 Task: Create List Low Priority in Board Customer Feedback to Workspace IT Department. Create List High Priority in Board Website Design to Workspace IT Department. Create List Milestones in Board Social Media Advertising Campaign Management to Workspace IT Department
Action: Mouse moved to (41, 260)
Screenshot: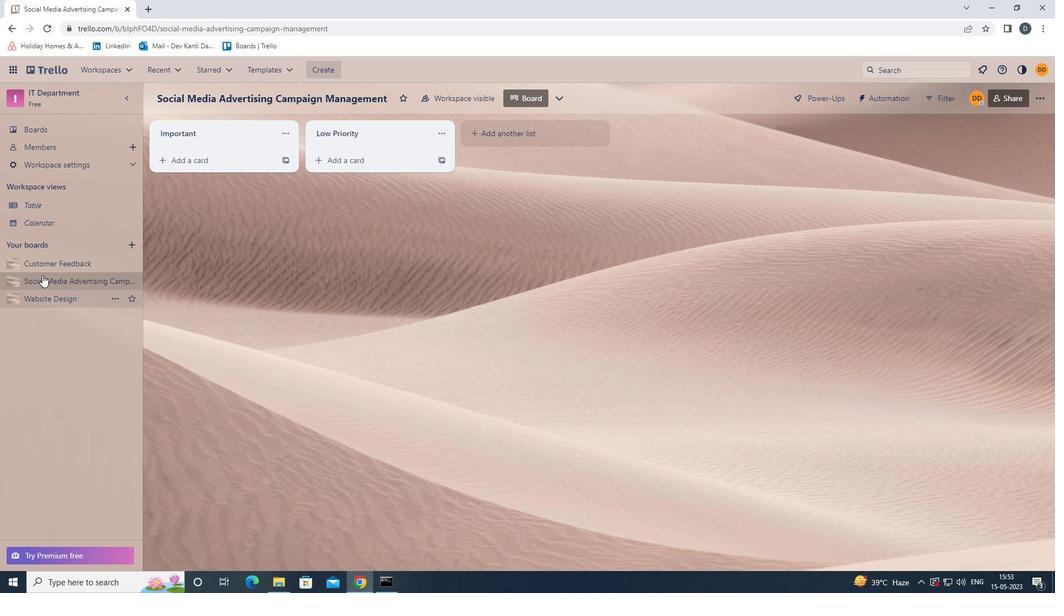 
Action: Mouse pressed left at (41, 260)
Screenshot: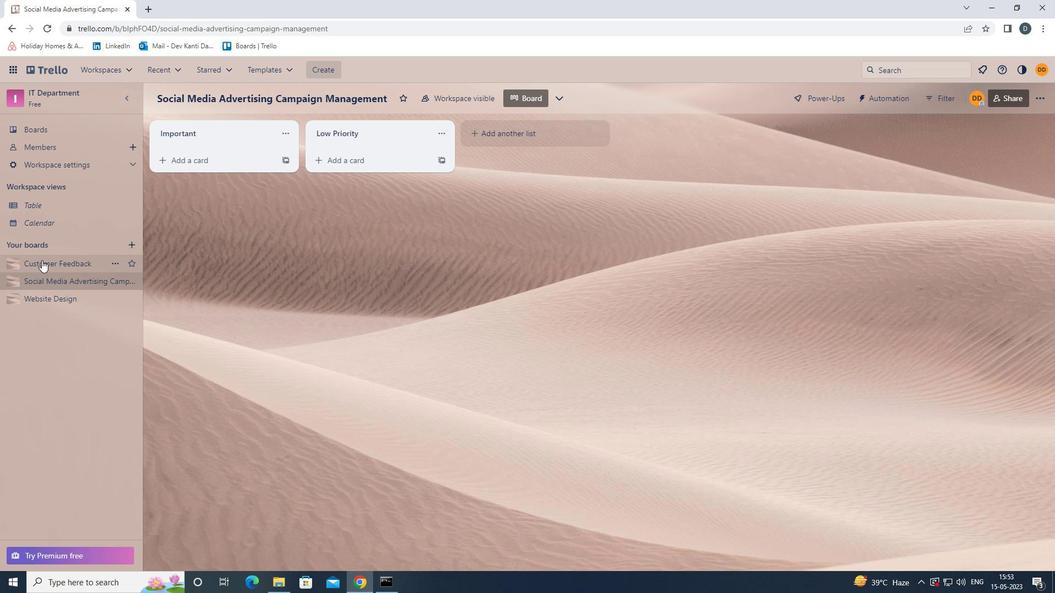 
Action: Mouse moved to (509, 126)
Screenshot: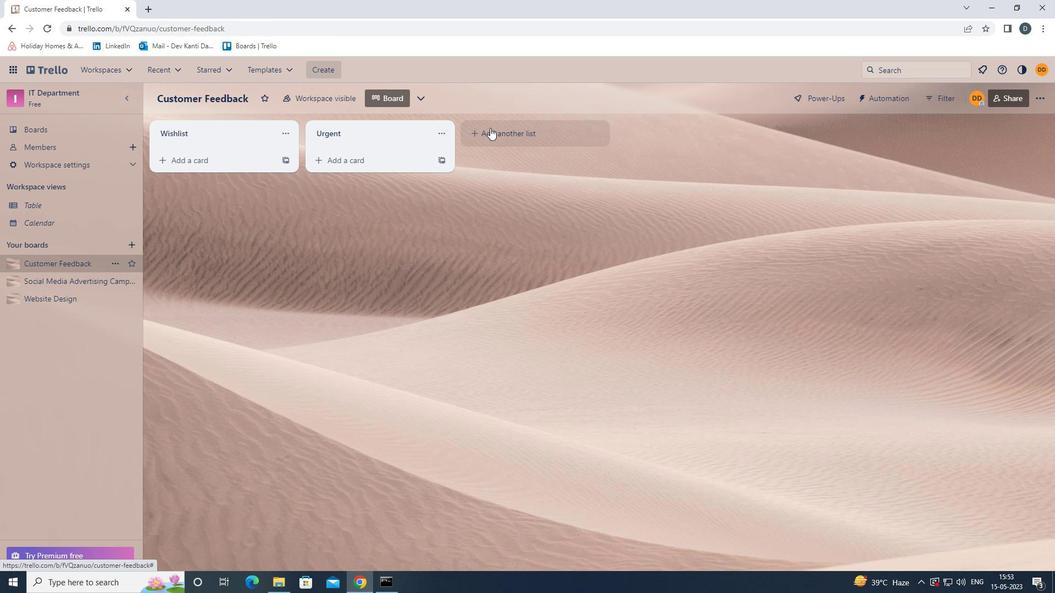 
Action: Mouse pressed left at (509, 126)
Screenshot: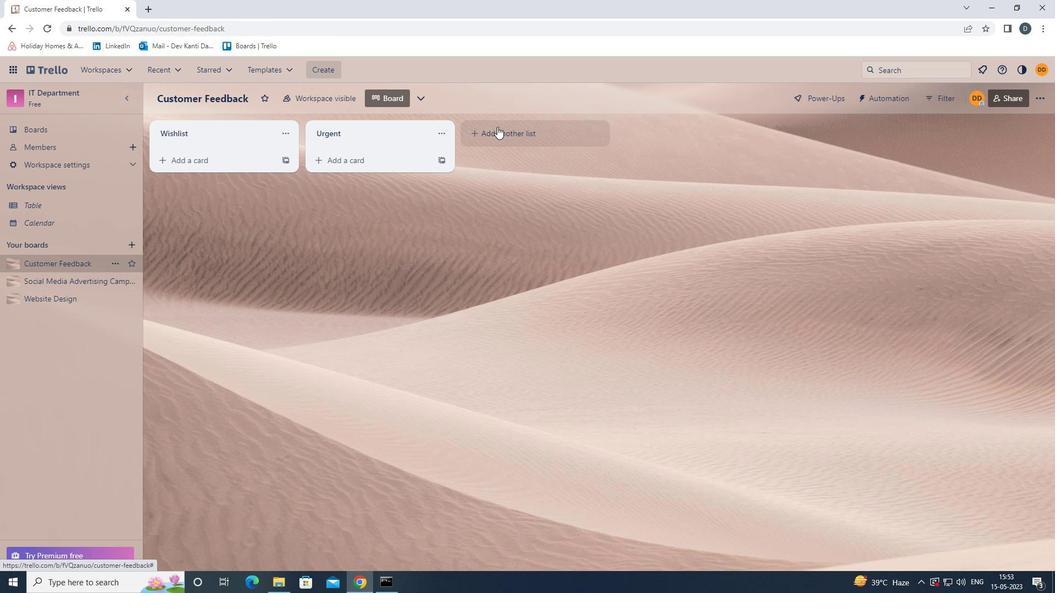 
Action: Mouse moved to (511, 130)
Screenshot: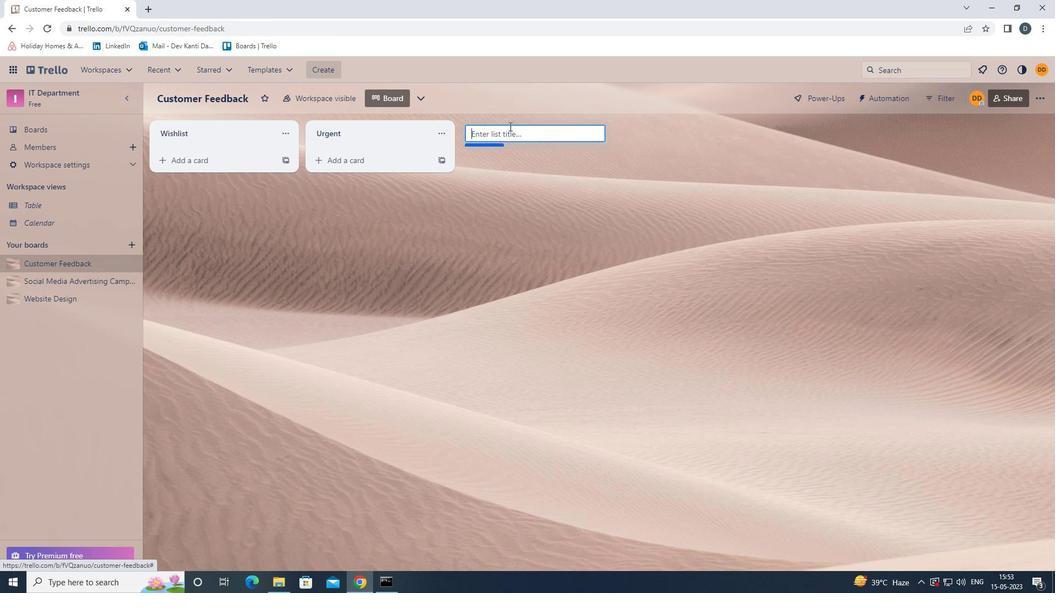 
Action: Key pressed <Key.shift><Key.shift><Key.shift>LOW<Key.space><Key.shift>P
Screenshot: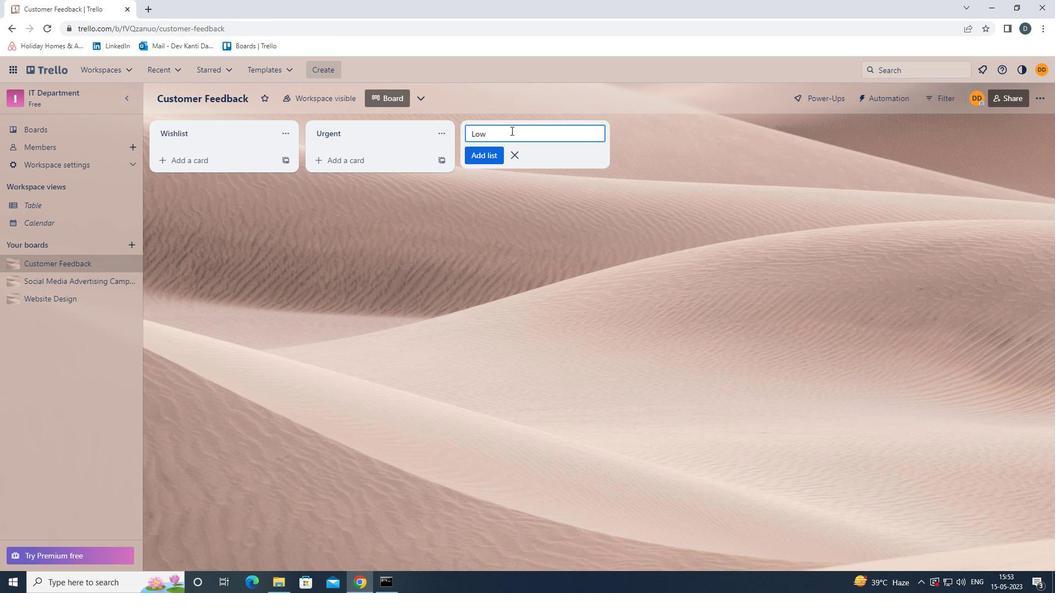 
Action: Mouse moved to (511, 131)
Screenshot: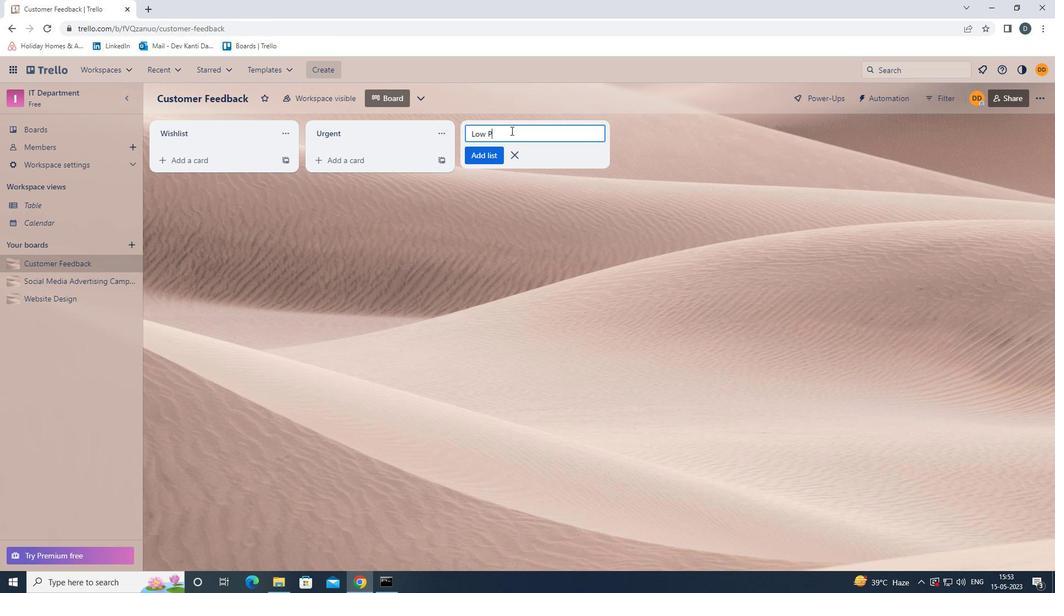 
Action: Key pressed RIORITY<Key.enter>
Screenshot: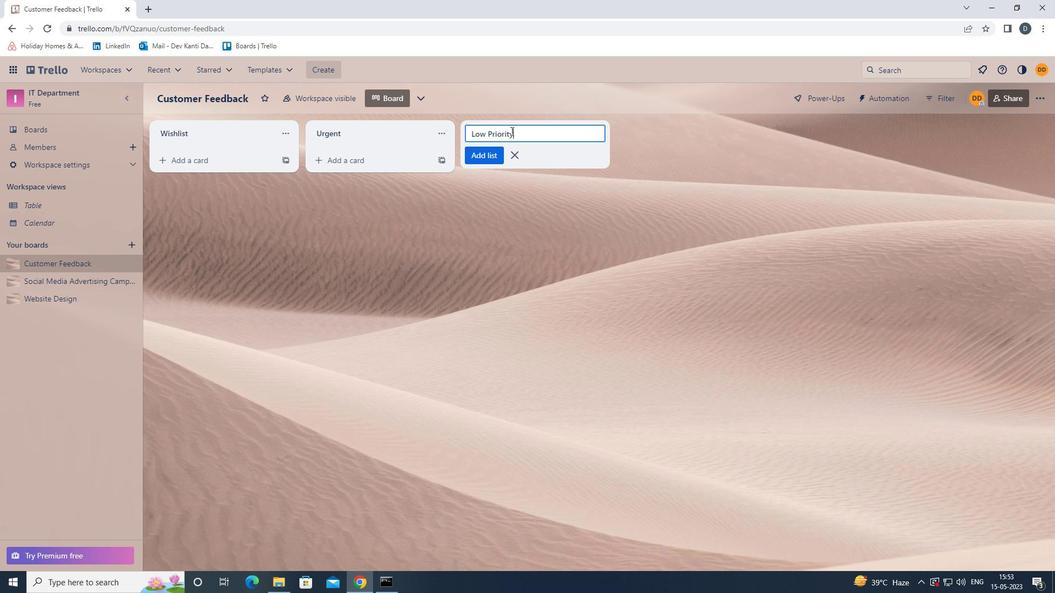 
Action: Mouse moved to (61, 294)
Screenshot: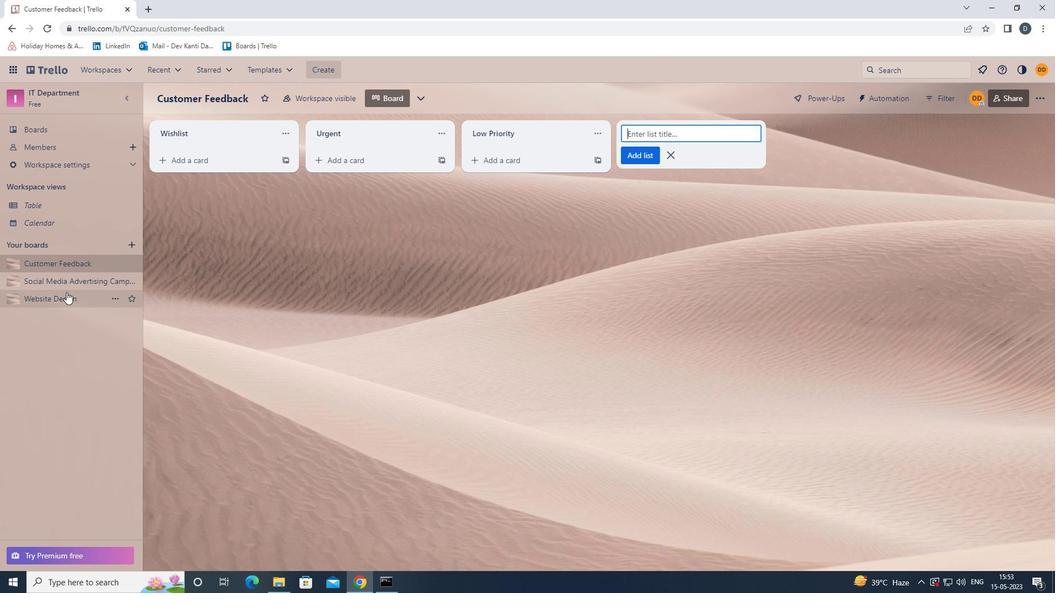 
Action: Mouse pressed left at (61, 294)
Screenshot: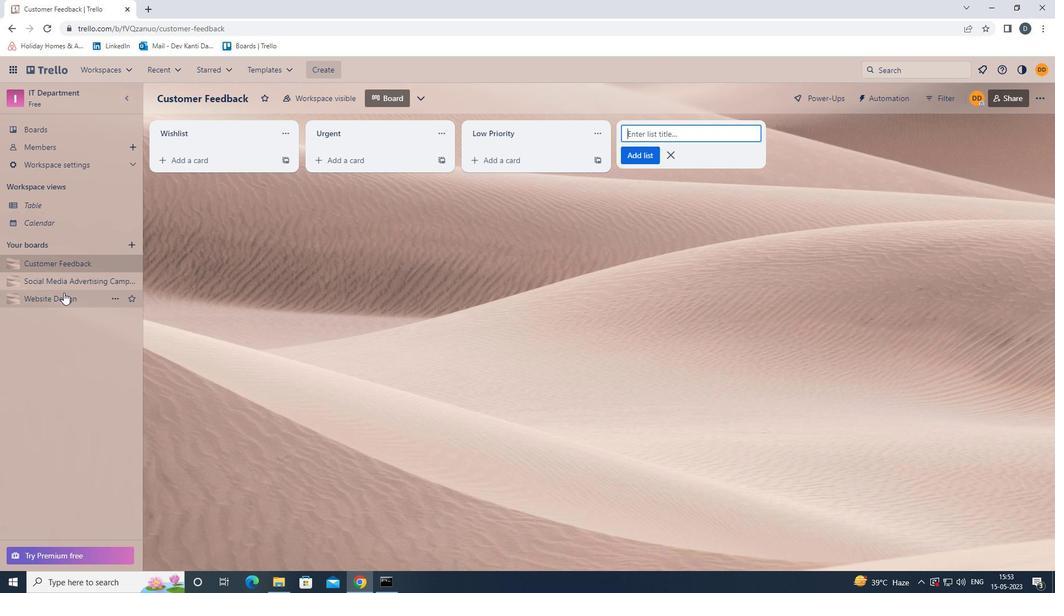 
Action: Mouse moved to (508, 139)
Screenshot: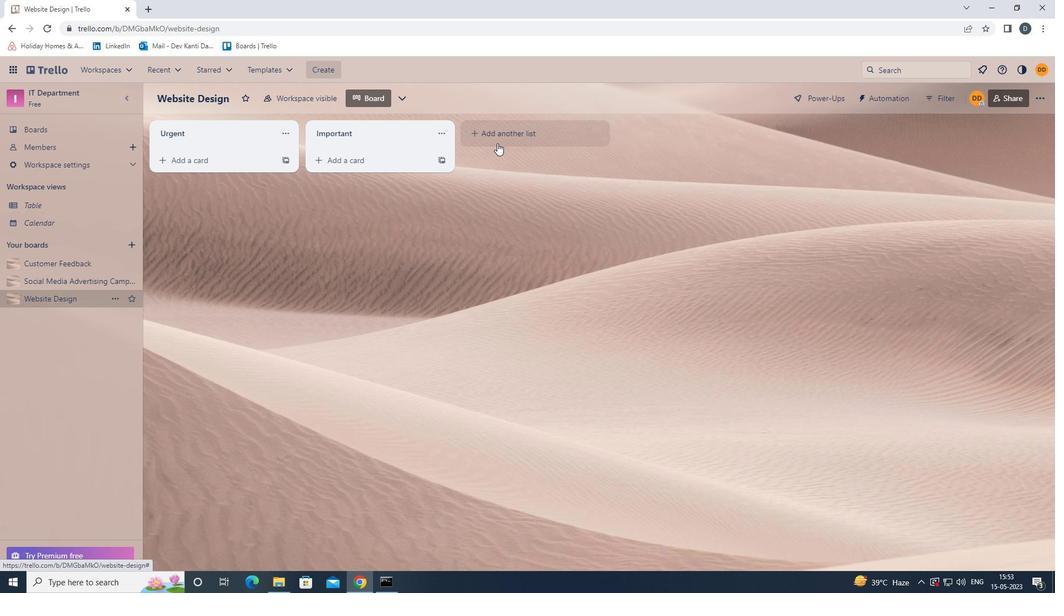 
Action: Mouse pressed left at (508, 139)
Screenshot: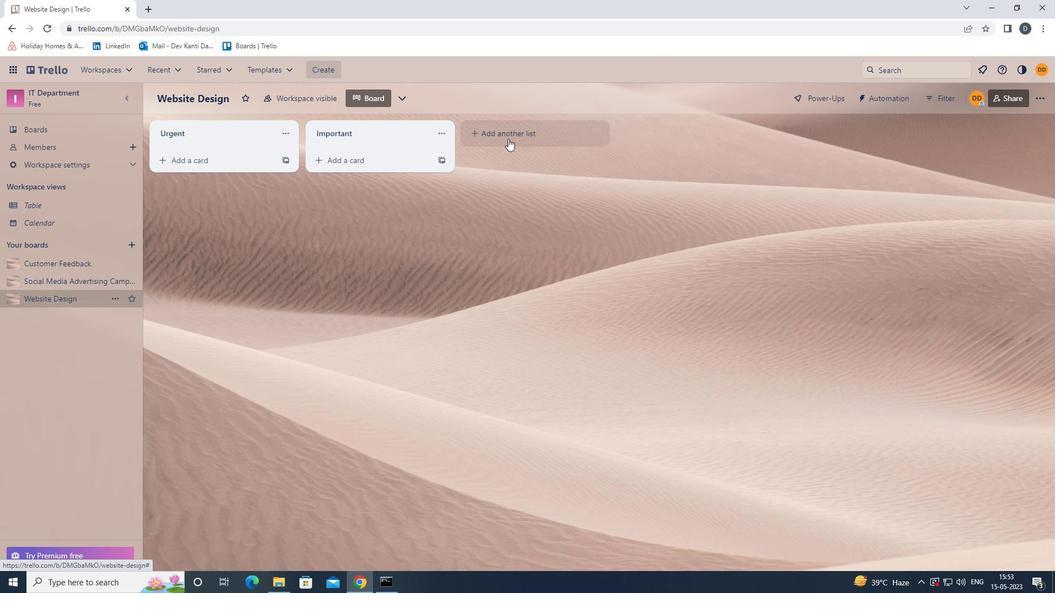 
Action: Key pressed <Key.shift><Key.shift><Key.shift><Key.shift>HIGH<Key.space><Key.shift>PRIORITY<Key.enter>
Screenshot: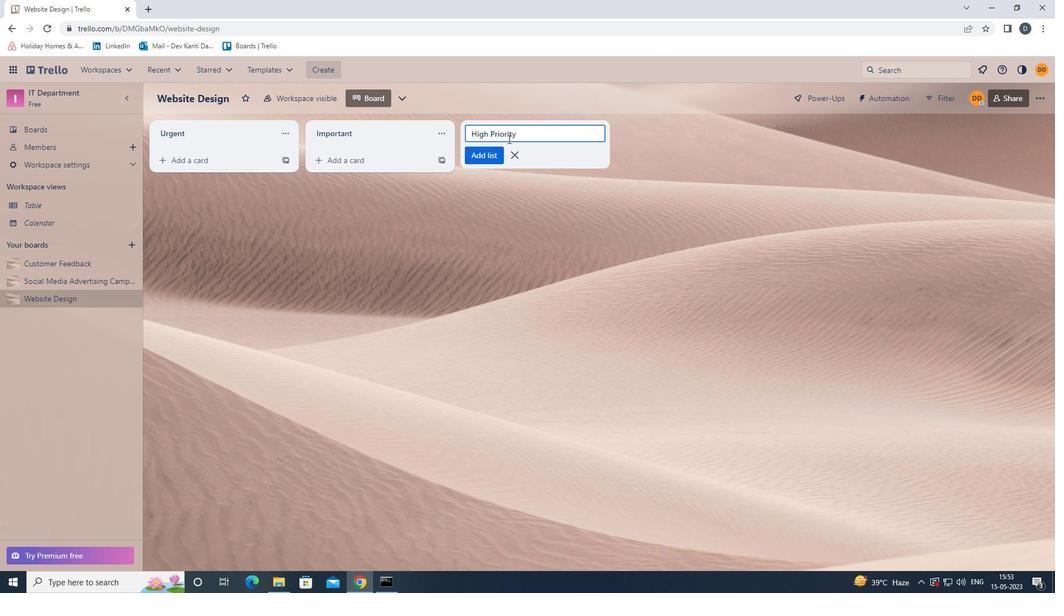 
Action: Mouse moved to (68, 284)
Screenshot: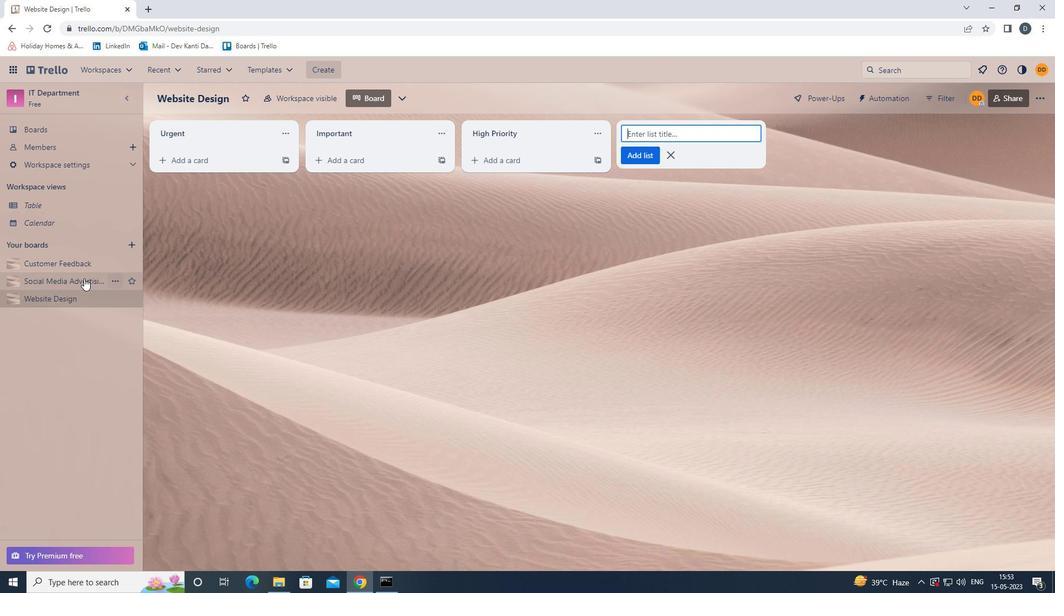
Action: Mouse pressed left at (68, 284)
Screenshot: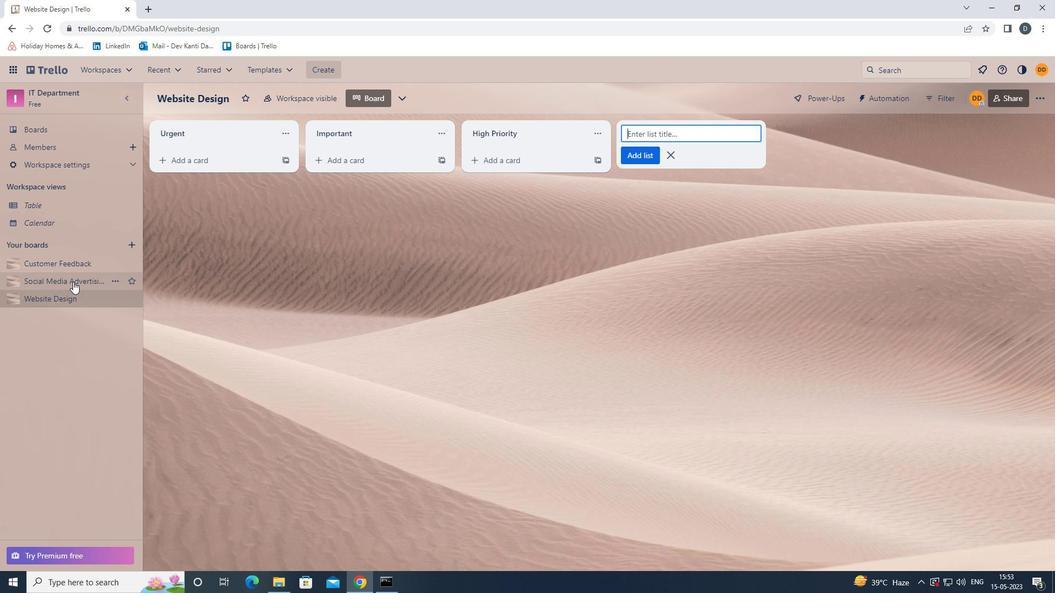 
Action: Mouse moved to (499, 133)
Screenshot: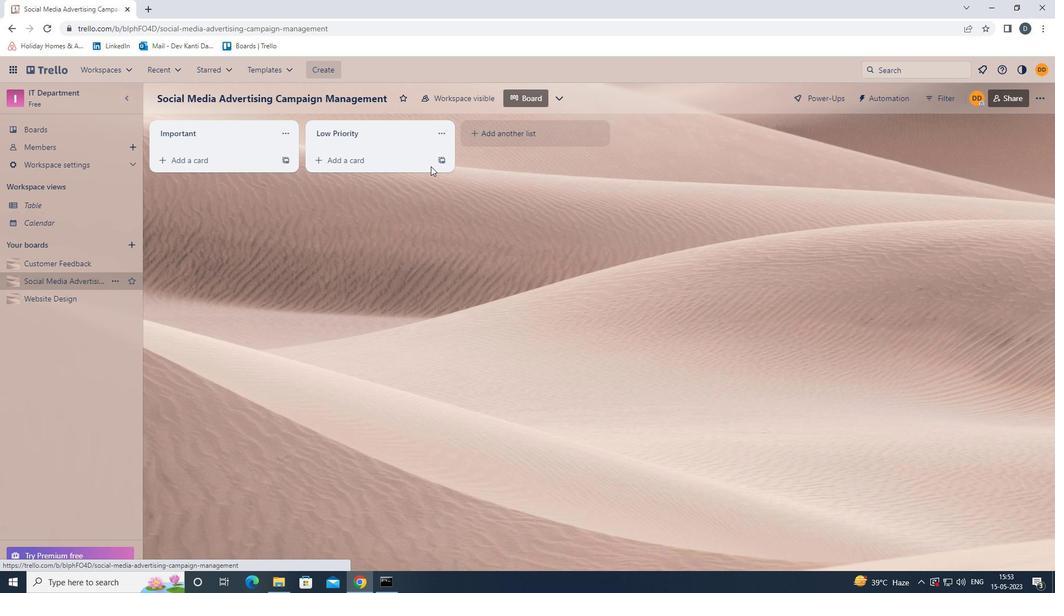 
Action: Mouse pressed left at (499, 133)
Screenshot: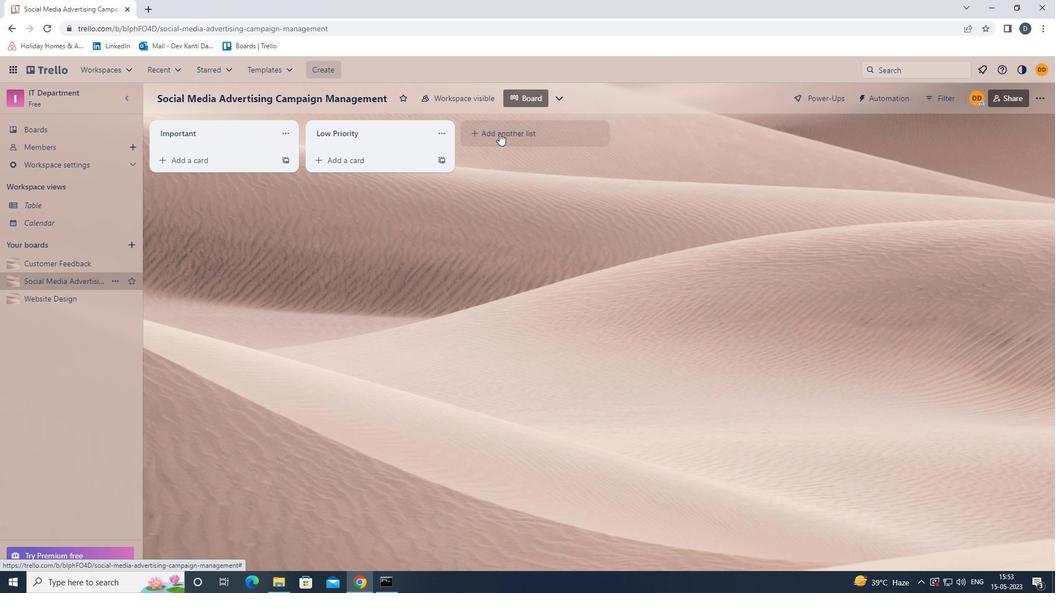 
Action: Key pressed <Key.shift><Key.shift>MILESTONES
Screenshot: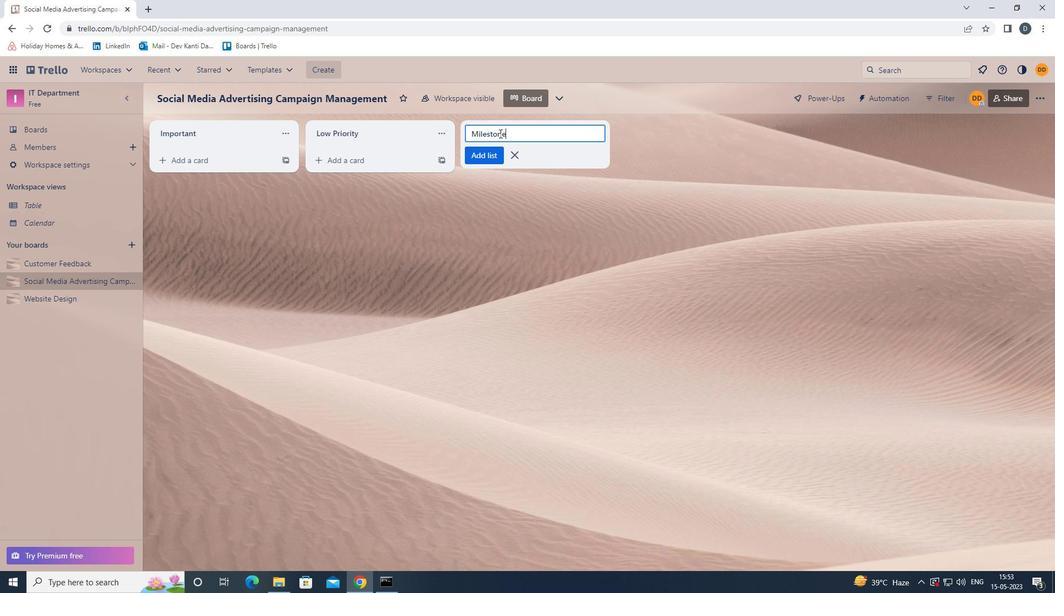 
Action: Mouse moved to (550, 185)
Screenshot: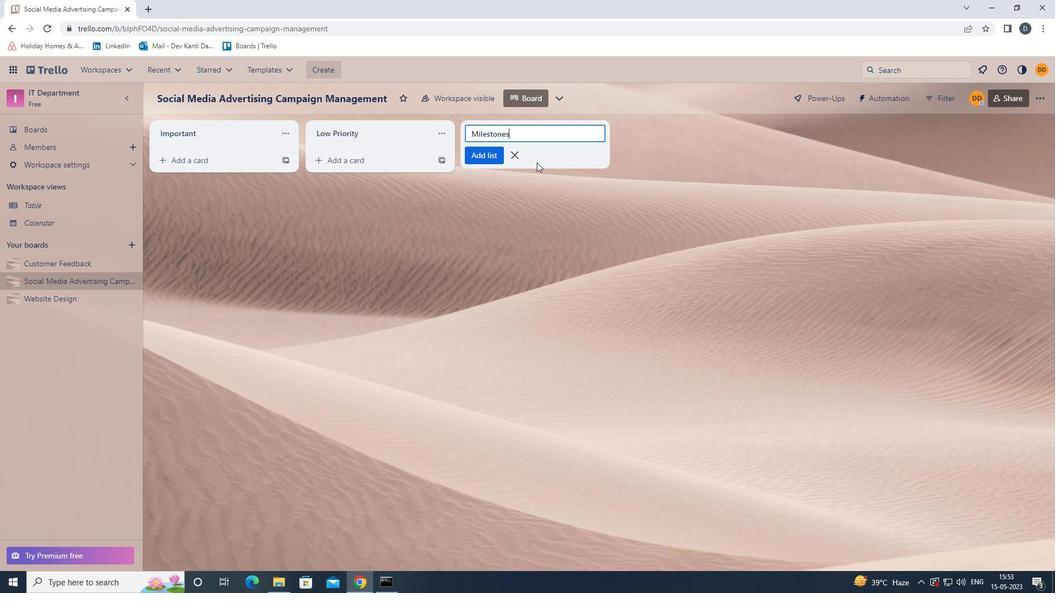 
Action: Key pressed <Key.enter>
Screenshot: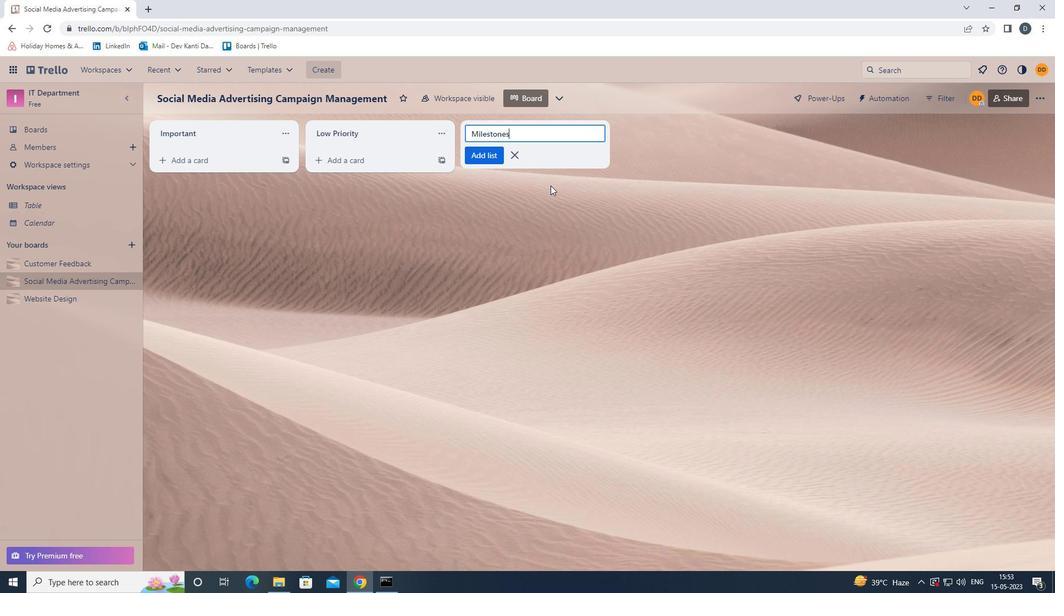 
Action: Mouse moved to (559, 244)
Screenshot: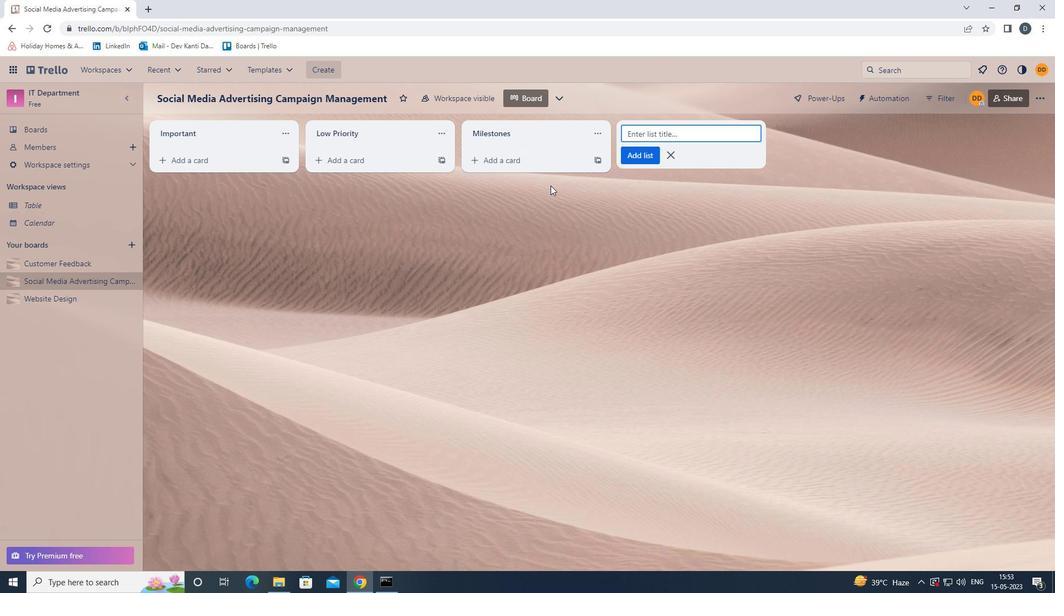 
Action: Mouse pressed left at (559, 244)
Screenshot: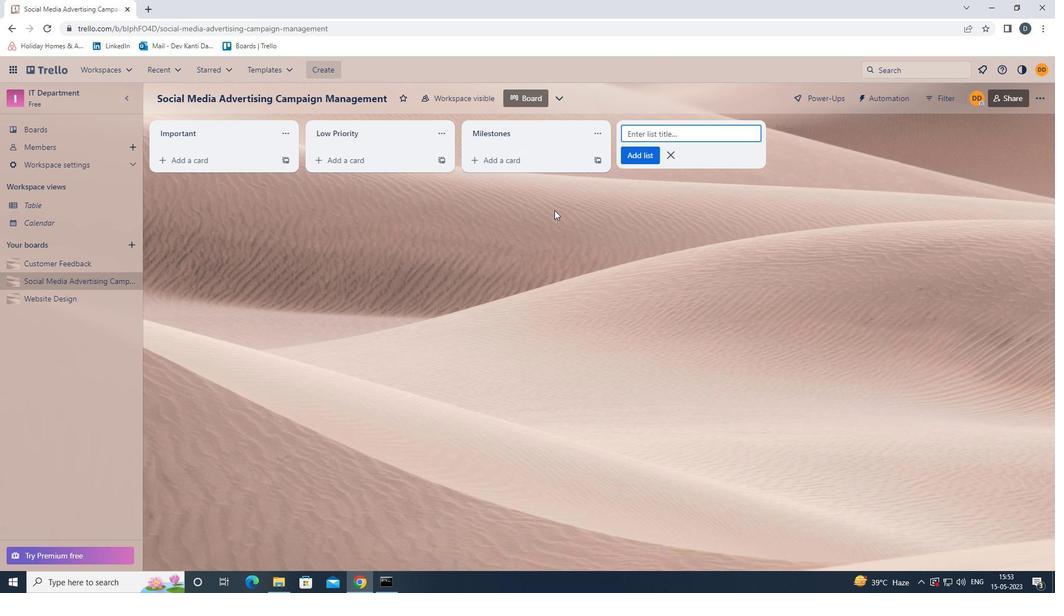 
